Task: Create a rule from the Routing list, Task moved to a section -> Set Priority in the project AgileGuru , set the section as Done clear the priority
Action: Mouse moved to (945, 156)
Screenshot: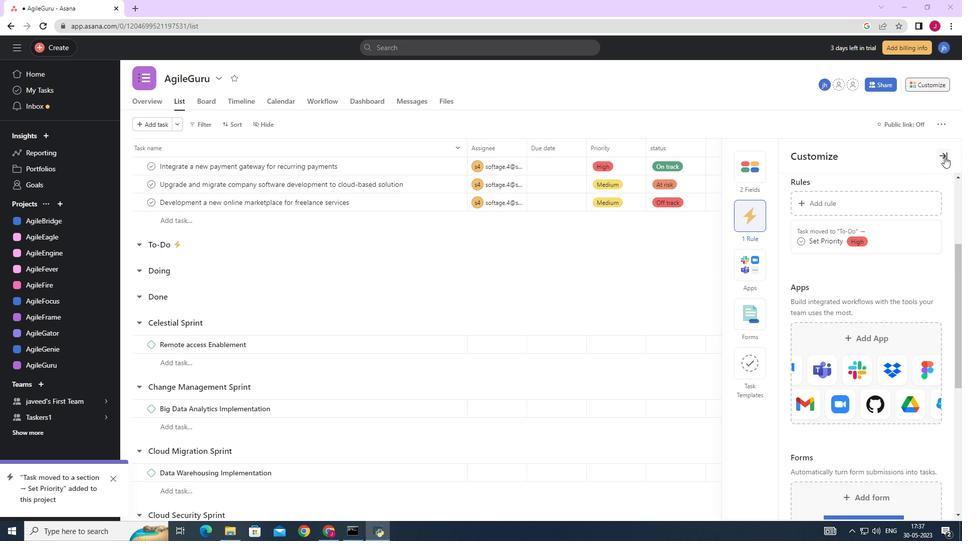 
Action: Mouse pressed left at (945, 156)
Screenshot: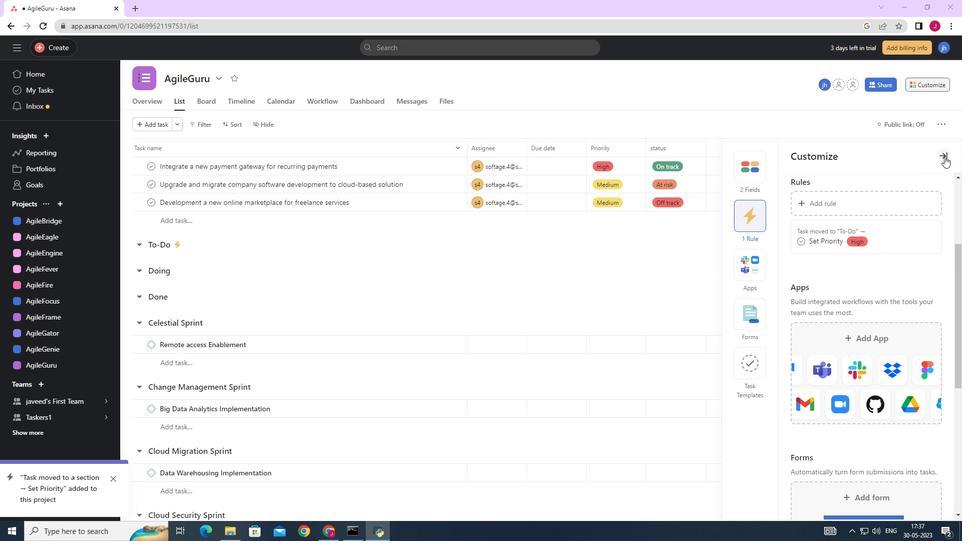 
Action: Mouse moved to (936, 83)
Screenshot: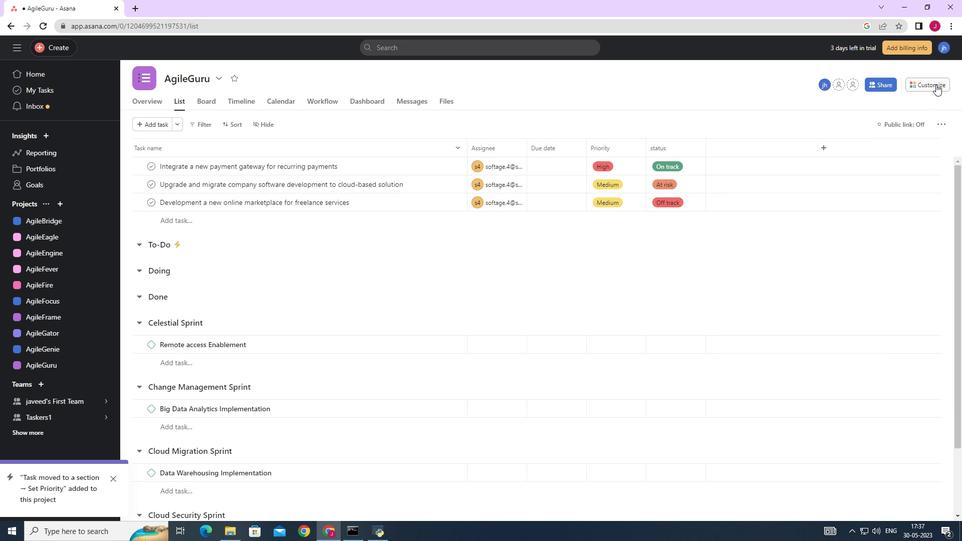 
Action: Mouse pressed left at (936, 83)
Screenshot: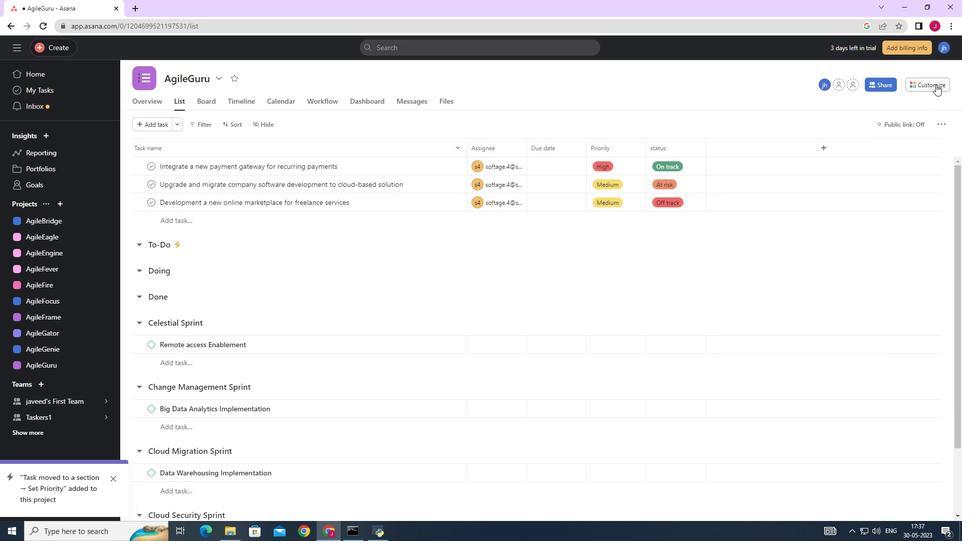 
Action: Mouse moved to (752, 217)
Screenshot: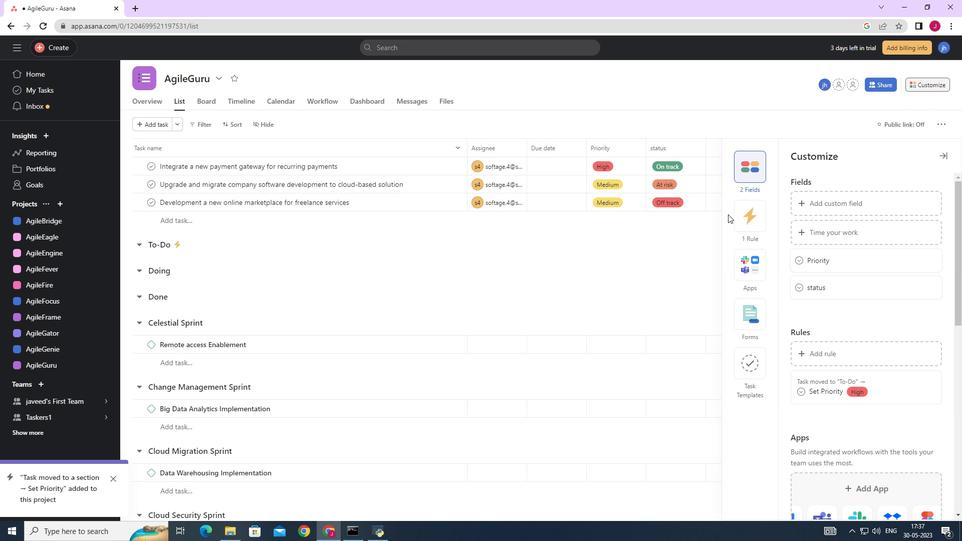 
Action: Mouse pressed left at (752, 217)
Screenshot: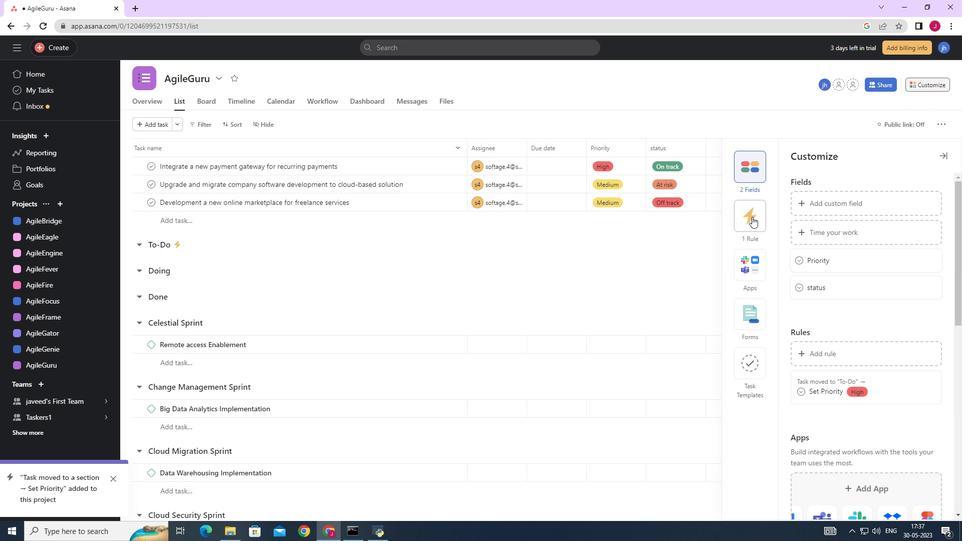 
Action: Mouse moved to (822, 206)
Screenshot: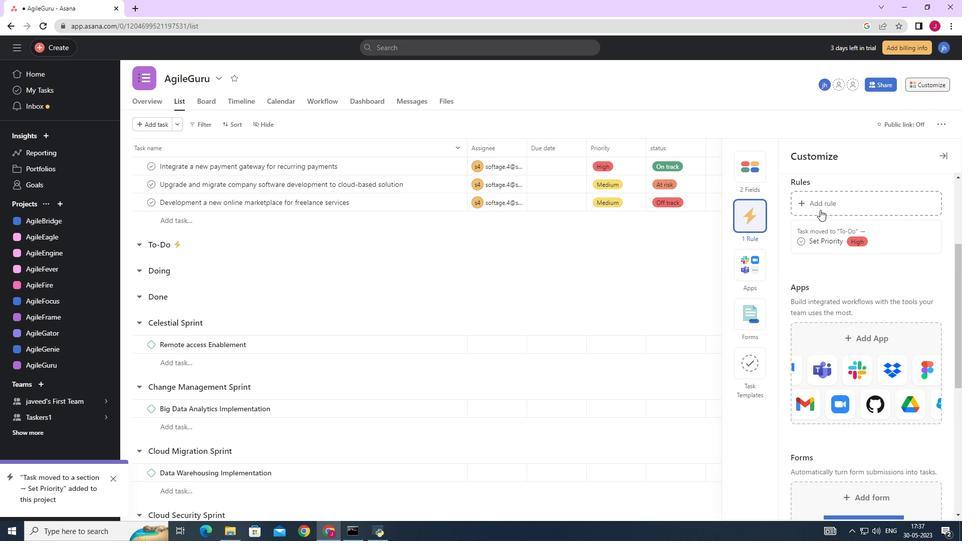 
Action: Mouse pressed left at (822, 206)
Screenshot: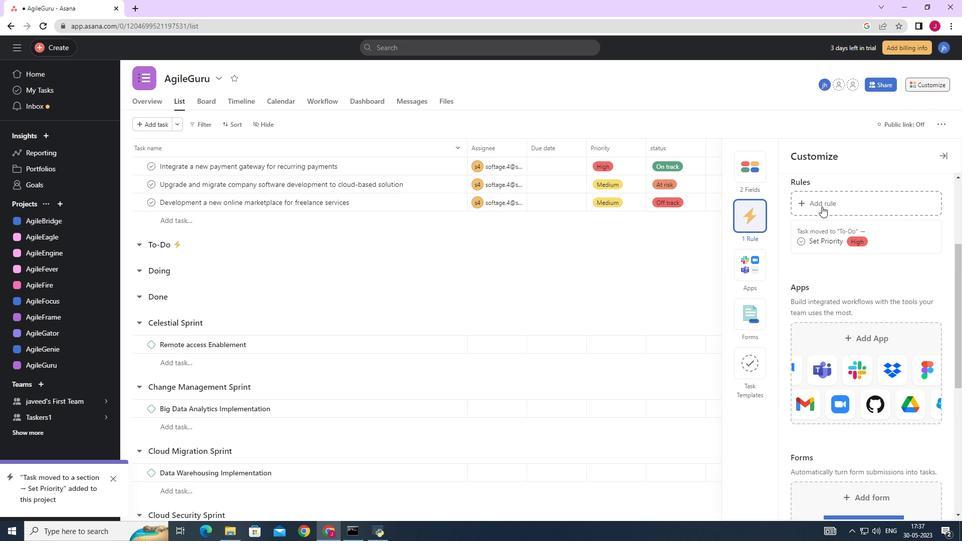 
Action: Mouse moved to (207, 133)
Screenshot: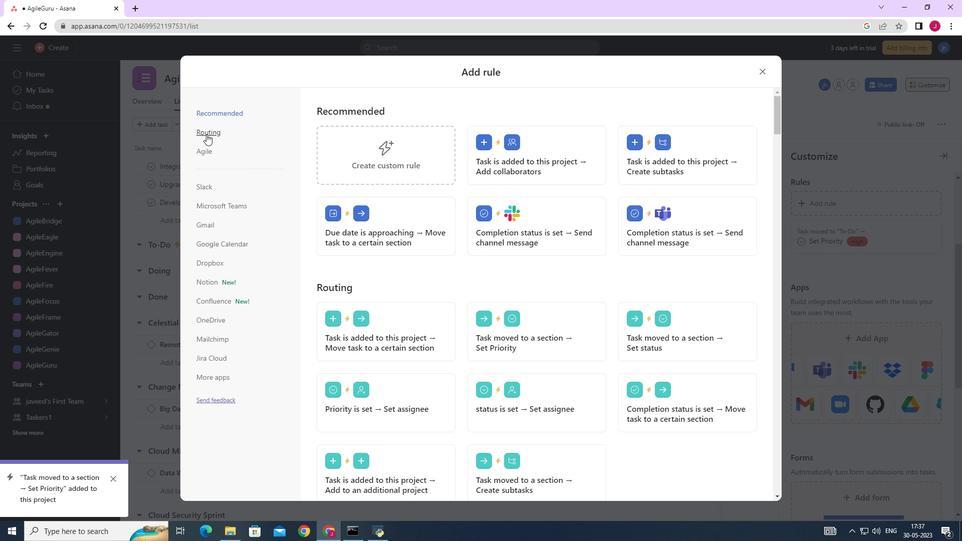 
Action: Mouse pressed left at (207, 133)
Screenshot: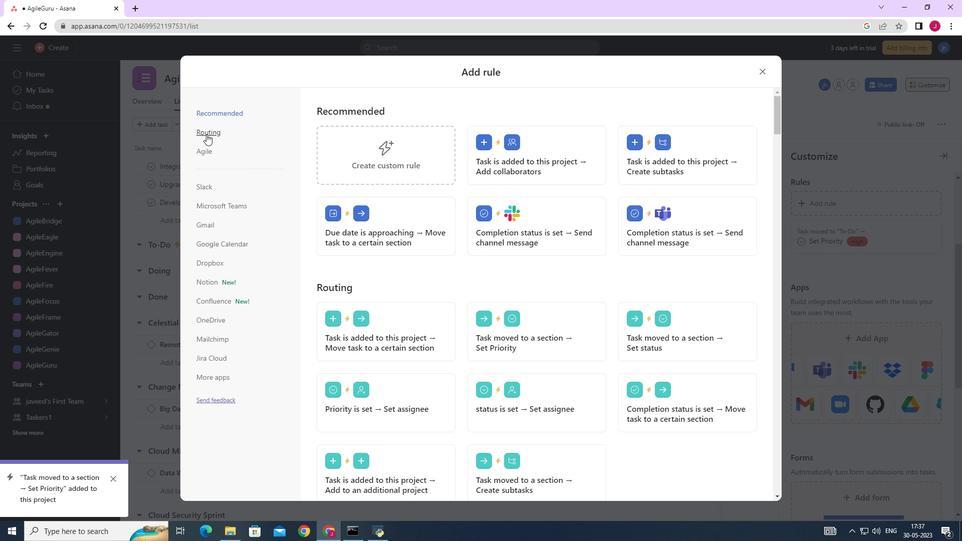 
Action: Mouse moved to (529, 162)
Screenshot: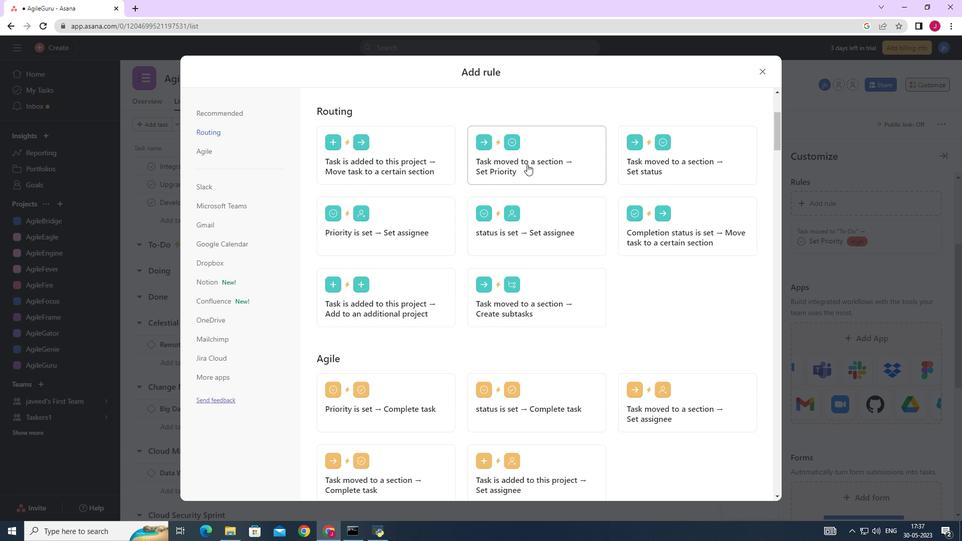 
Action: Mouse pressed left at (529, 162)
Screenshot: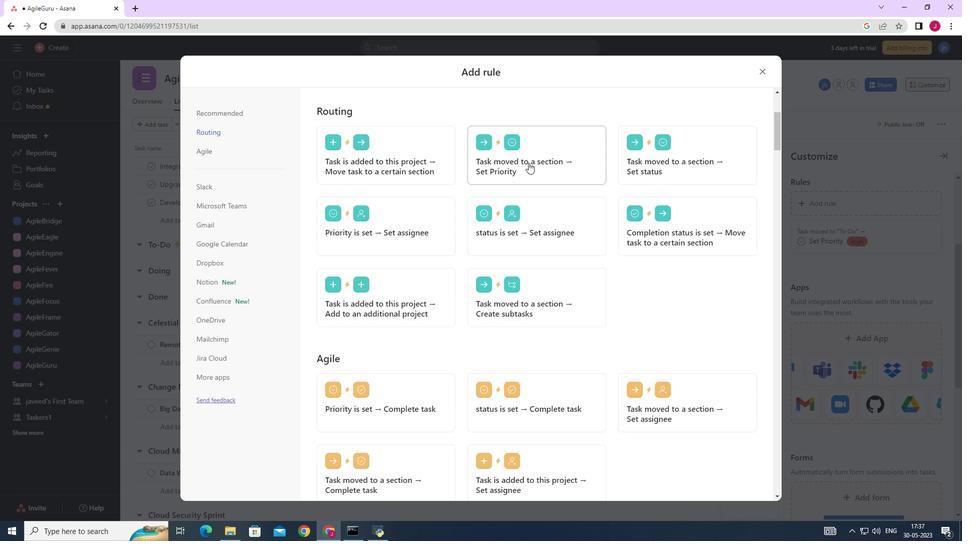 
Action: Mouse moved to (353, 261)
Screenshot: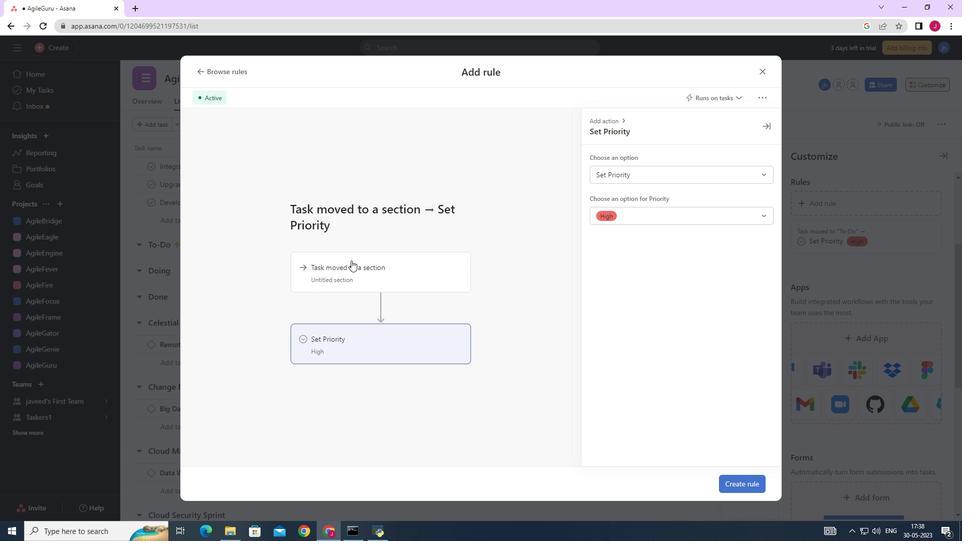 
Action: Mouse pressed left at (353, 261)
Screenshot: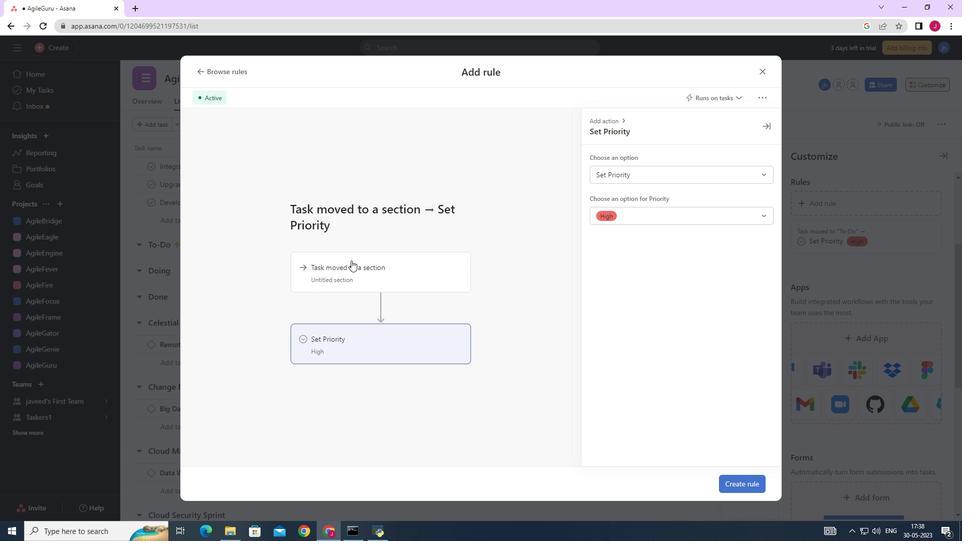 
Action: Mouse moved to (630, 172)
Screenshot: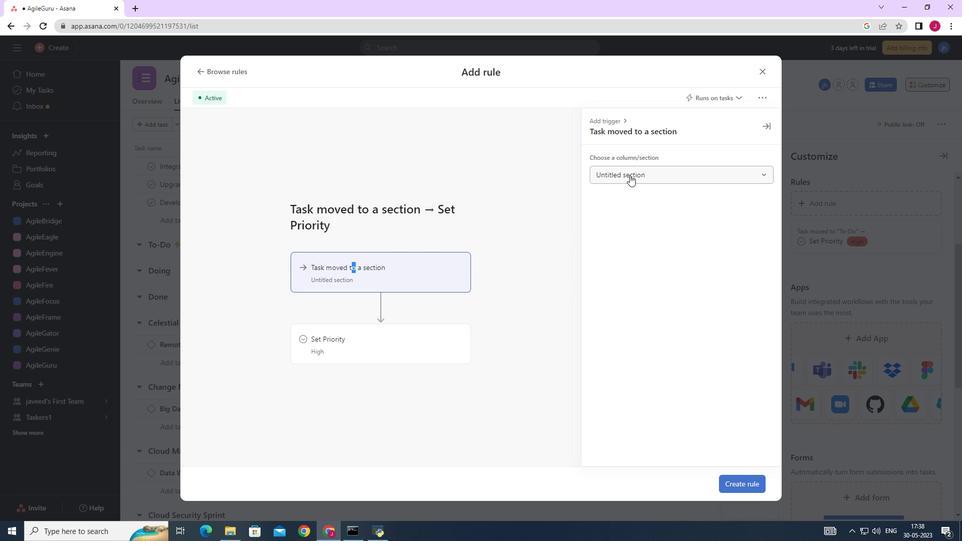 
Action: Mouse pressed left at (630, 172)
Screenshot: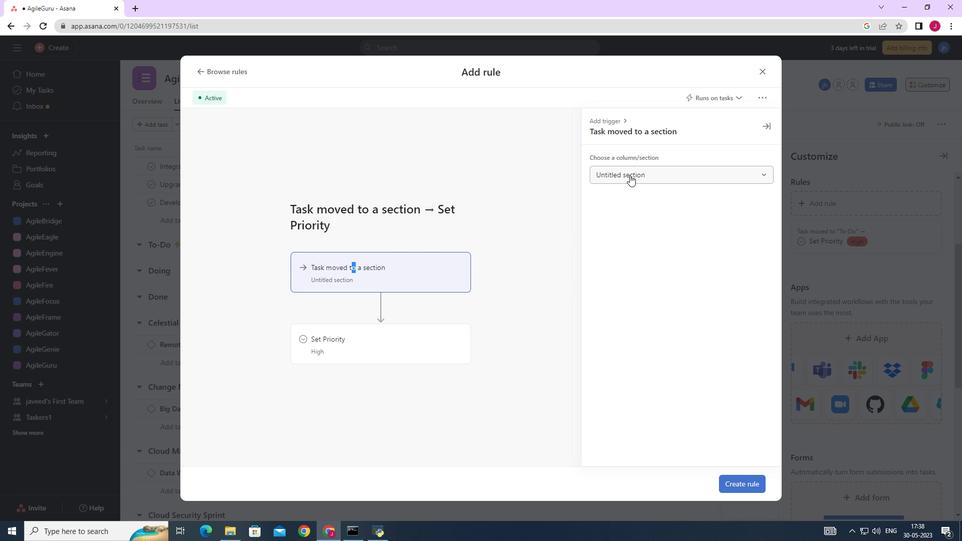 
Action: Mouse moved to (620, 248)
Screenshot: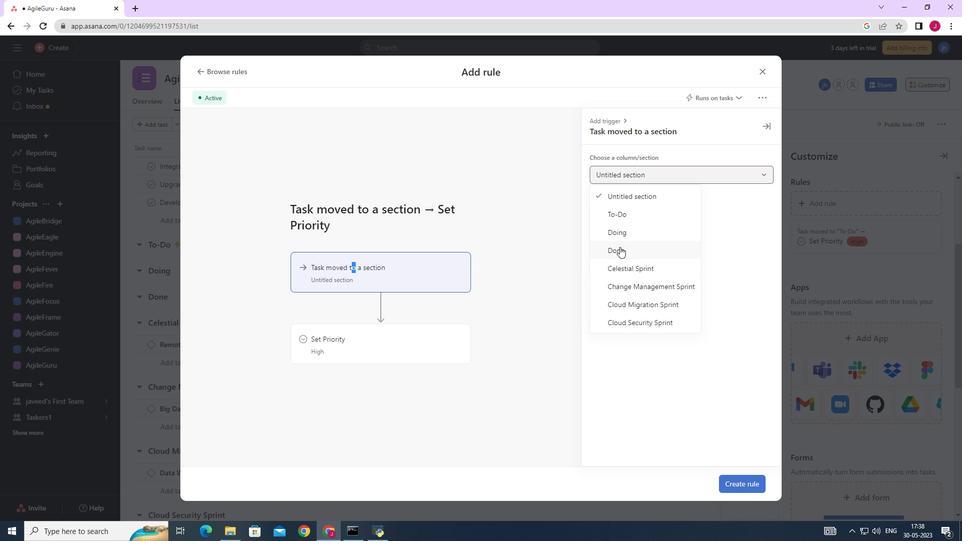 
Action: Mouse pressed left at (620, 248)
Screenshot: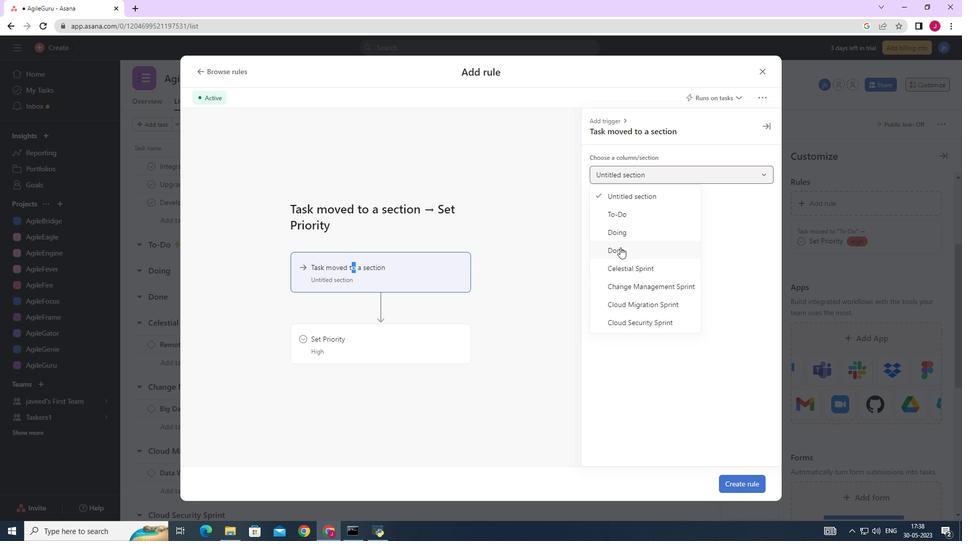 
Action: Mouse moved to (335, 337)
Screenshot: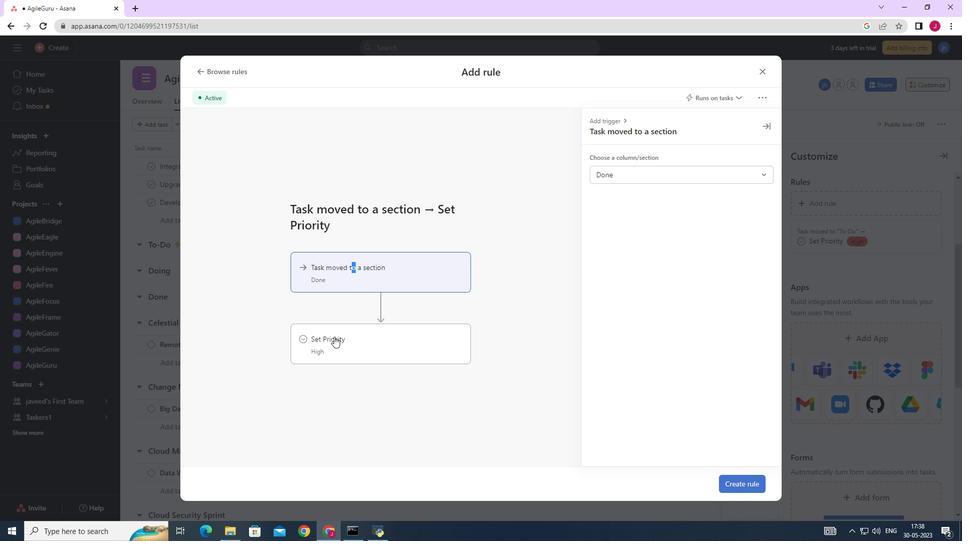 
Action: Mouse pressed left at (335, 337)
Screenshot: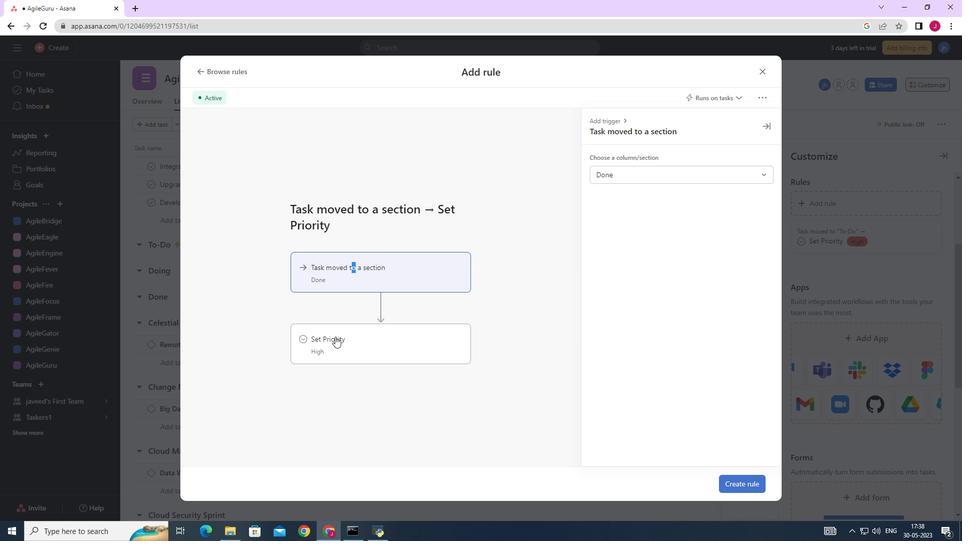 
Action: Mouse moved to (631, 174)
Screenshot: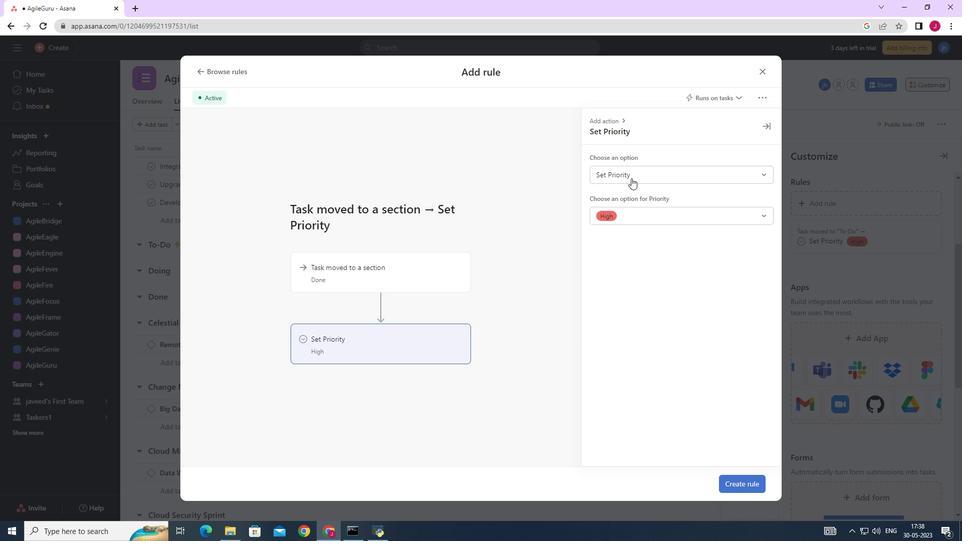 
Action: Mouse pressed left at (631, 174)
Screenshot: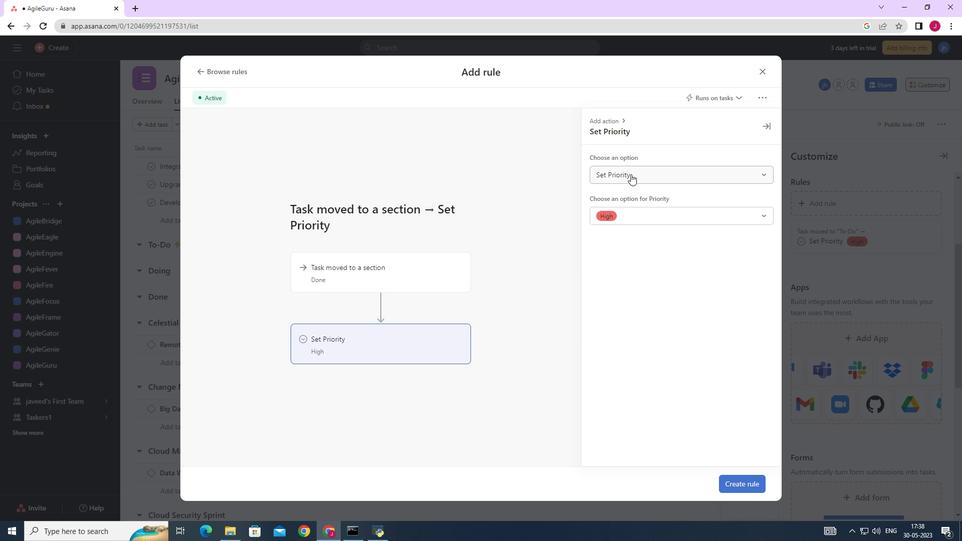 
Action: Mouse moved to (631, 217)
Screenshot: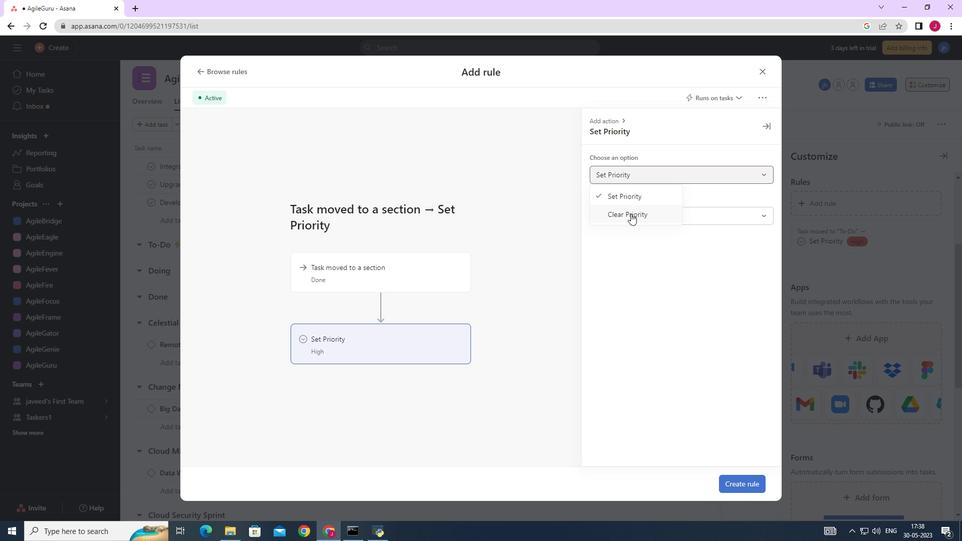 
Action: Mouse pressed left at (631, 217)
Screenshot: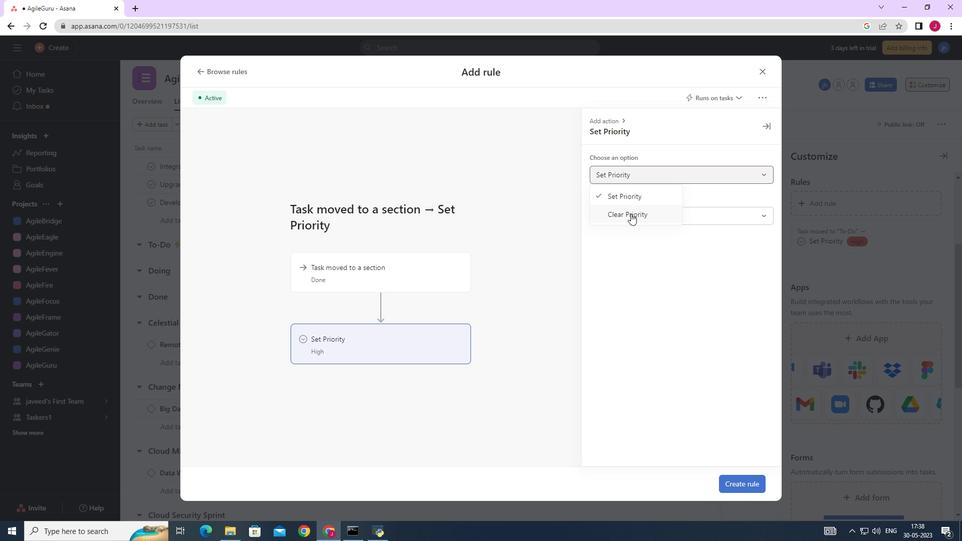 
Action: Mouse moved to (738, 487)
Screenshot: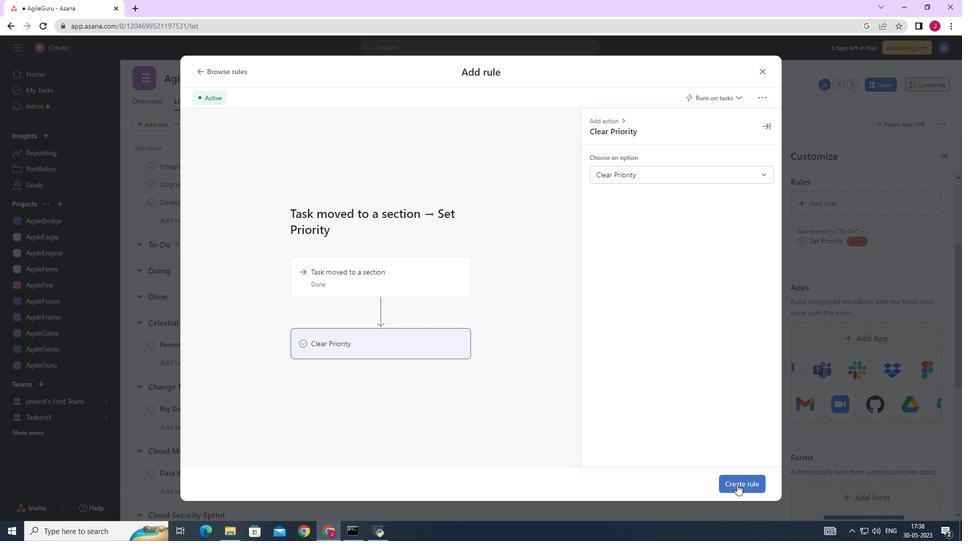 
Action: Mouse pressed left at (738, 487)
Screenshot: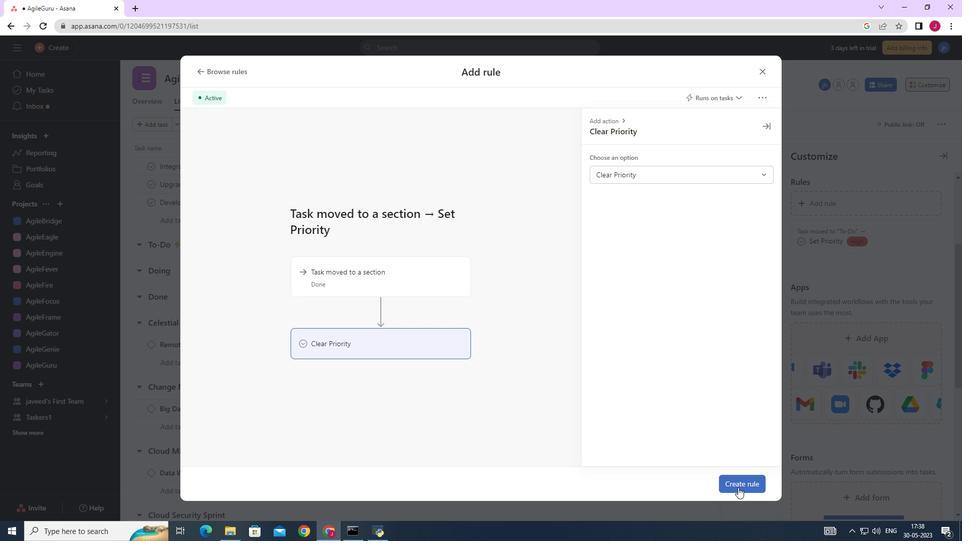 
Action: Mouse moved to (711, 470)
Screenshot: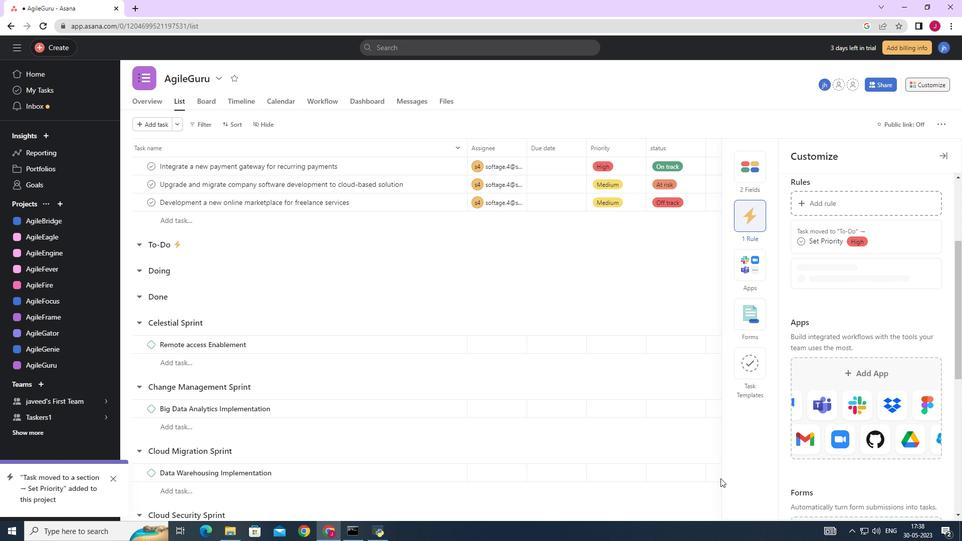 
